 Task: Assign Person0004 as Assignee of Child Issue ChildIssue0018 of Issue Issue0009 in Backlog  in Scrum Project Project0002 in Jira
Action: Mouse moved to (349, 399)
Screenshot: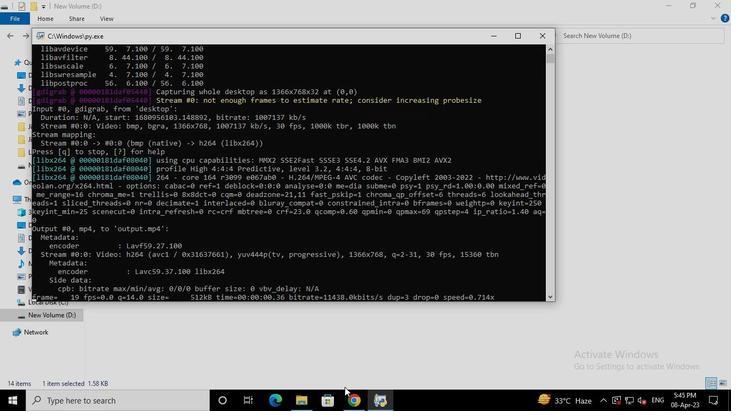 
Action: Mouse pressed left at (349, 399)
Screenshot: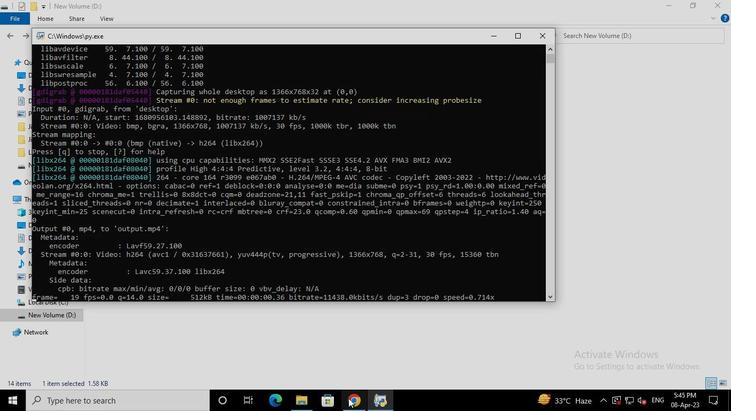 
Action: Mouse moved to (71, 165)
Screenshot: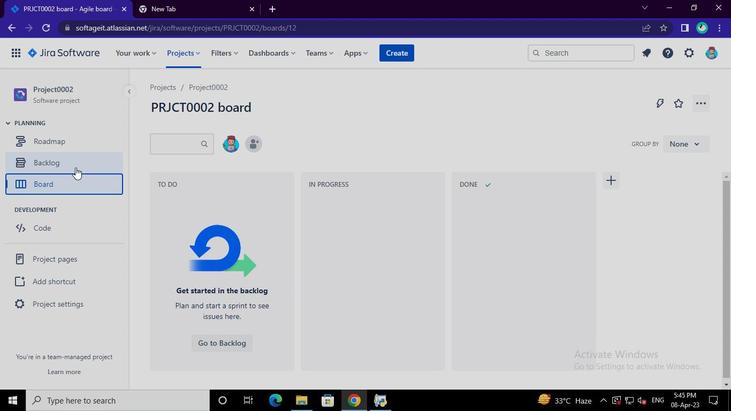 
Action: Mouse pressed left at (71, 165)
Screenshot: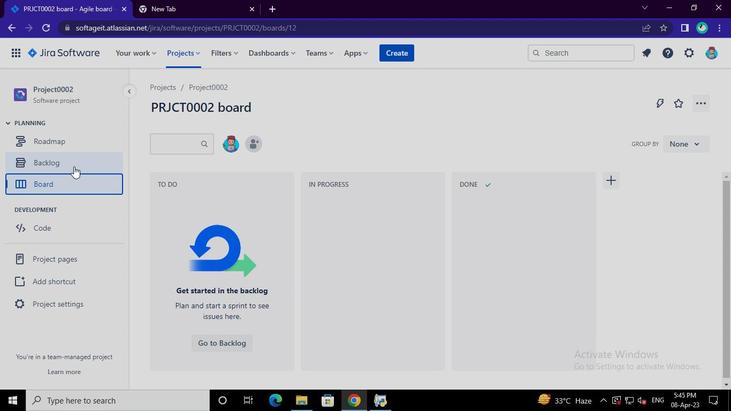 
Action: Mouse moved to (249, 367)
Screenshot: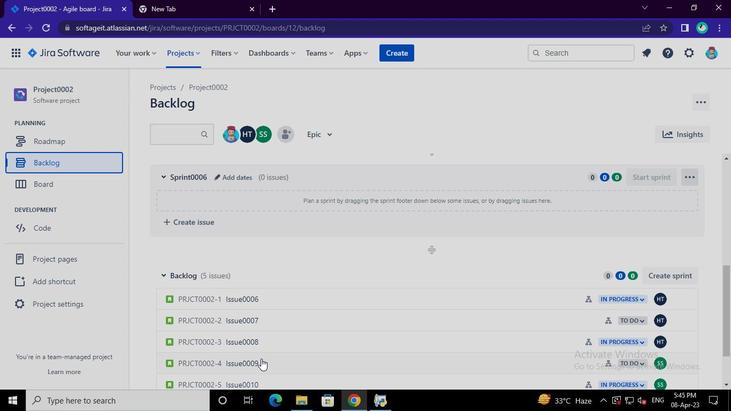 
Action: Mouse pressed left at (249, 367)
Screenshot: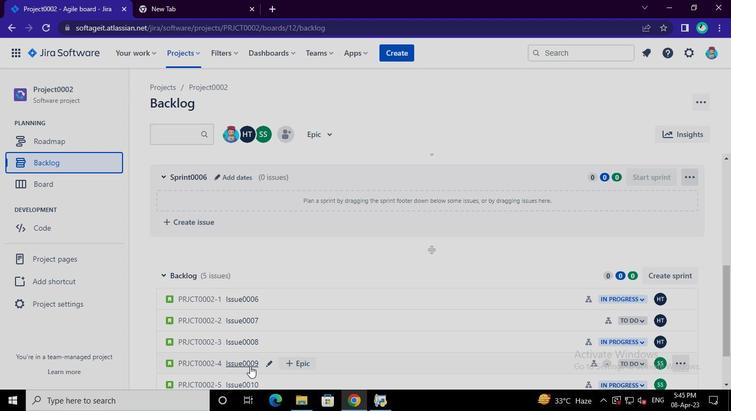 
Action: Mouse moved to (662, 207)
Screenshot: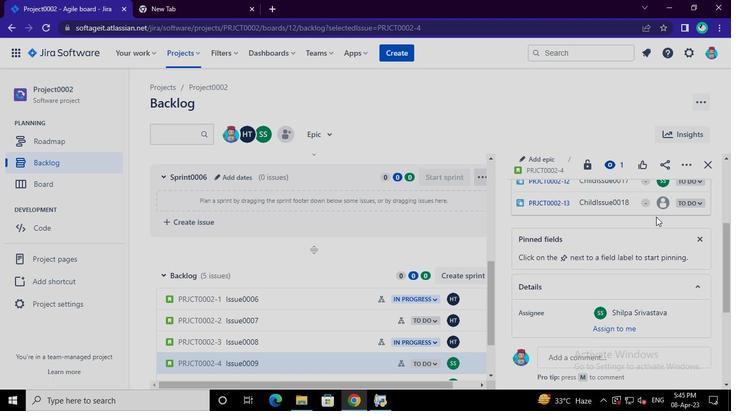 
Action: Mouse pressed left at (662, 207)
Screenshot: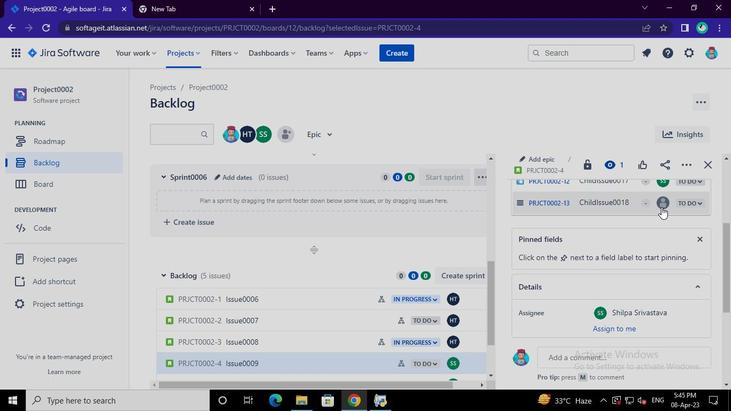 
Action: Mouse moved to (556, 220)
Screenshot: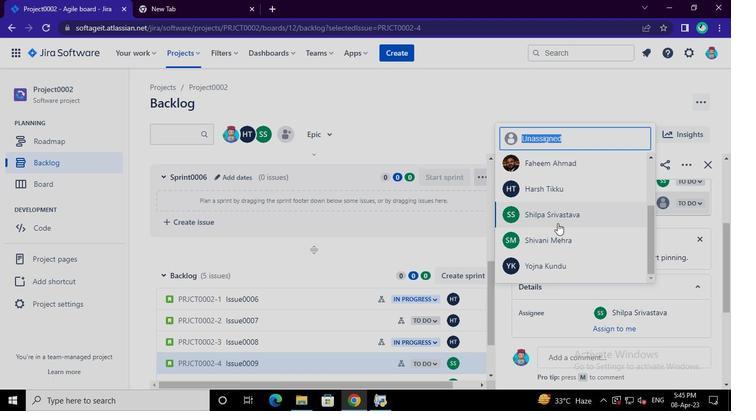 
Action: Mouse pressed left at (556, 220)
Screenshot: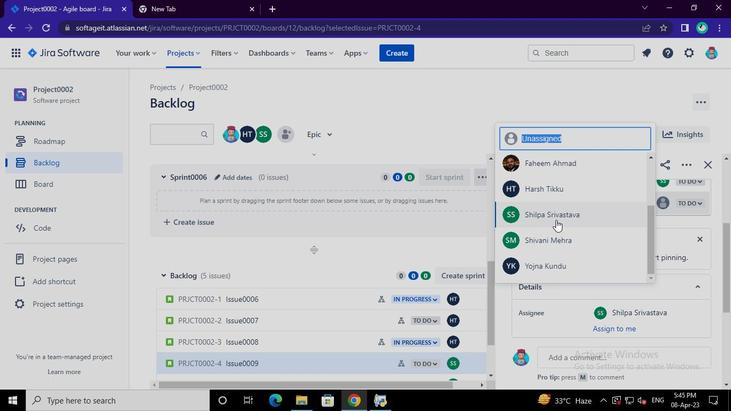 
Action: Mouse moved to (385, 397)
Screenshot: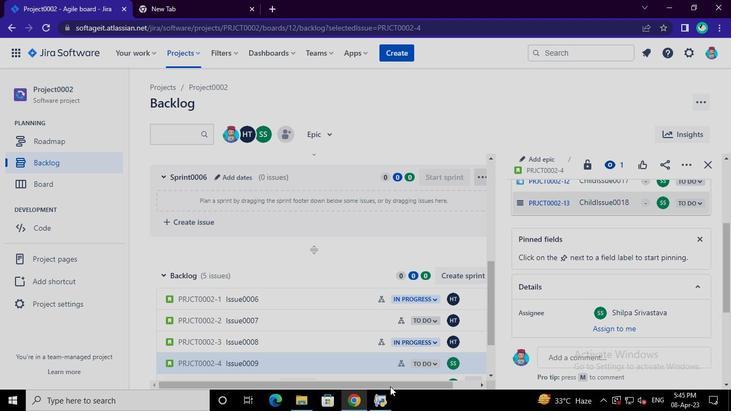 
Action: Mouse pressed left at (385, 397)
Screenshot: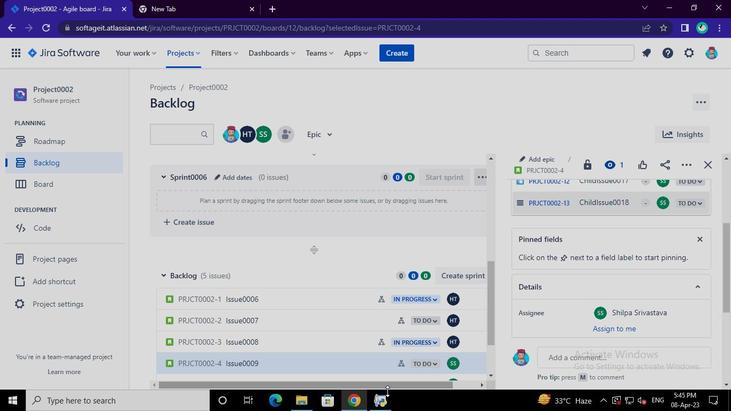 
Action: Mouse moved to (550, 32)
Screenshot: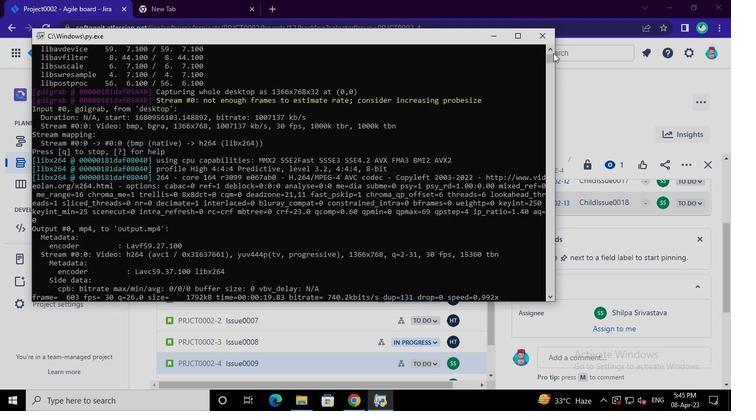 
Action: Mouse pressed left at (550, 32)
Screenshot: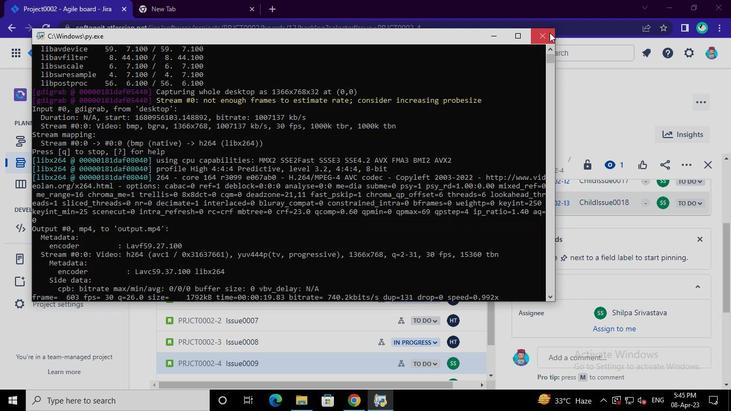 
Action: Mouse moved to (548, 32)
Screenshot: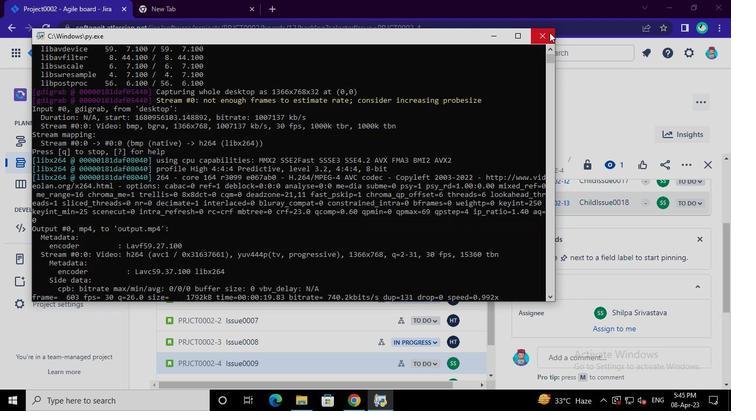 
